 Task: Create a new calendar with the name "Mark's Calendar".
Action: Mouse moved to (943, 93)
Screenshot: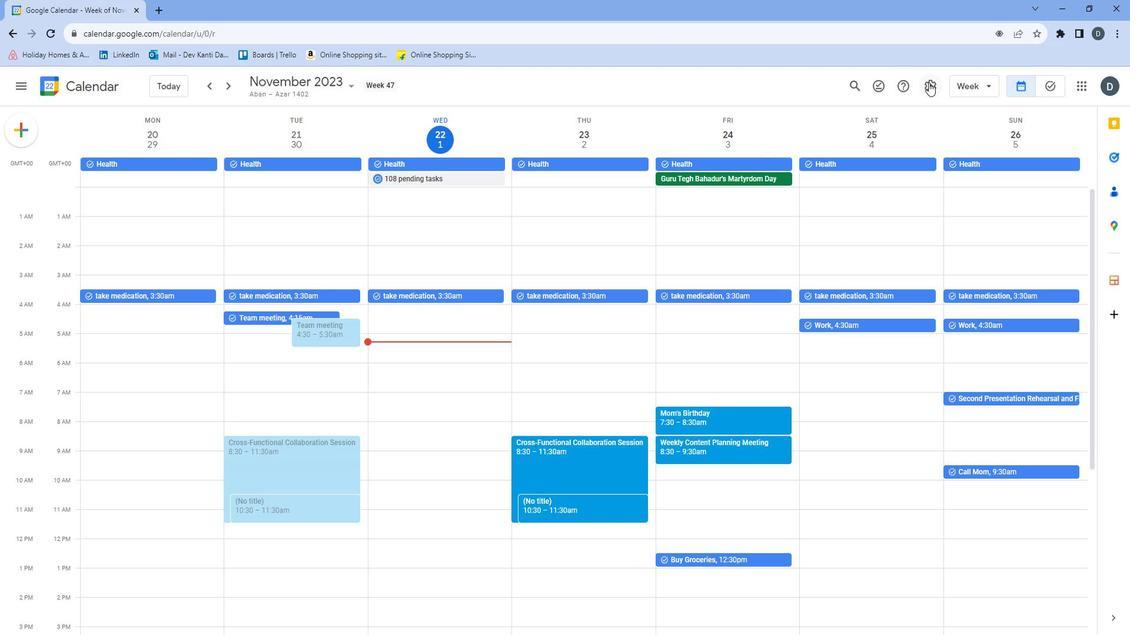 
Action: Mouse pressed left at (943, 93)
Screenshot: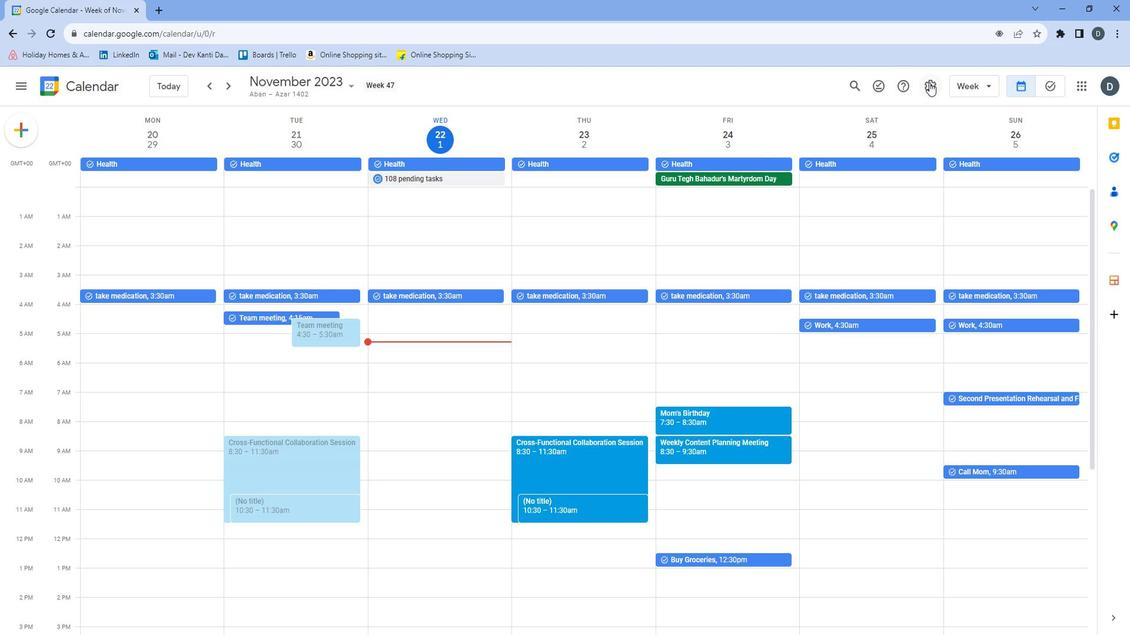 
Action: Mouse moved to (951, 124)
Screenshot: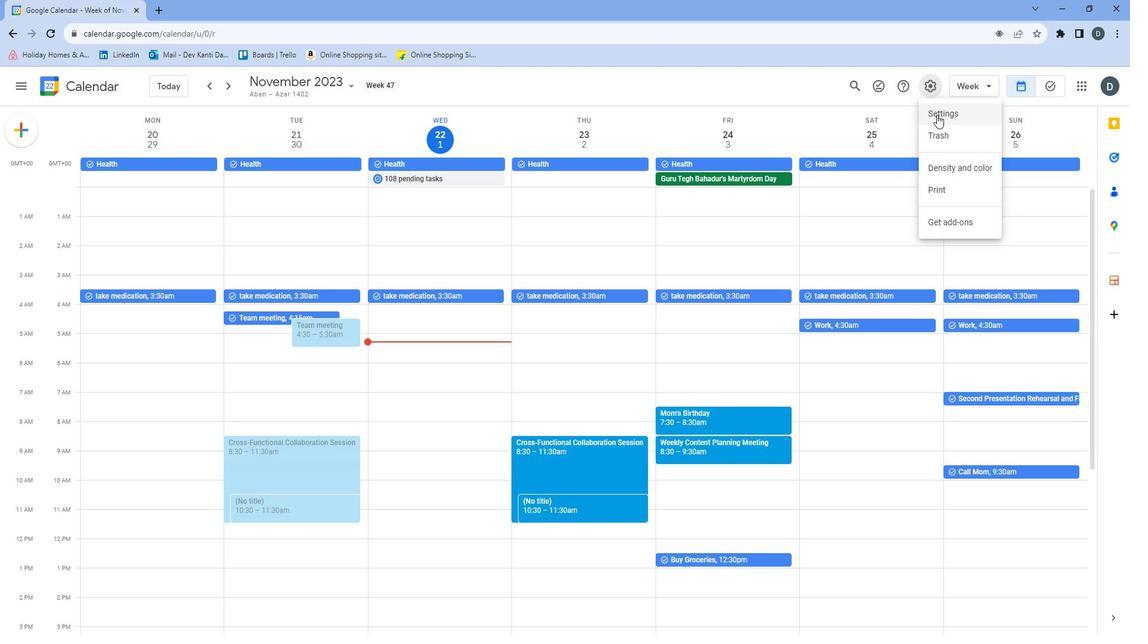 
Action: Mouse pressed left at (951, 124)
Screenshot: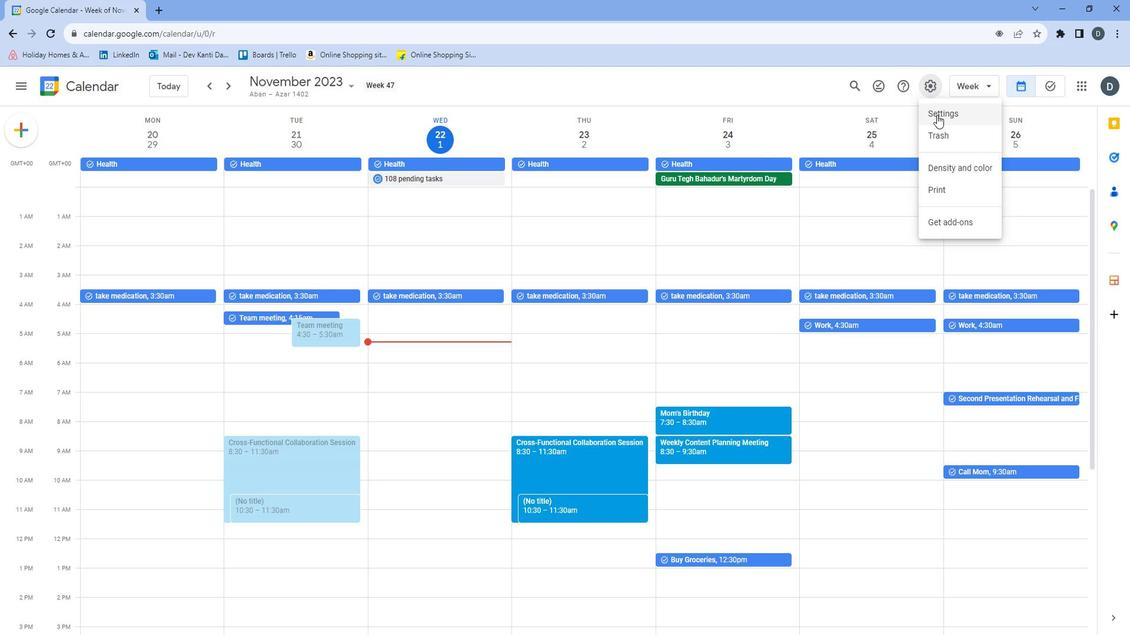 
Action: Mouse moved to (101, 365)
Screenshot: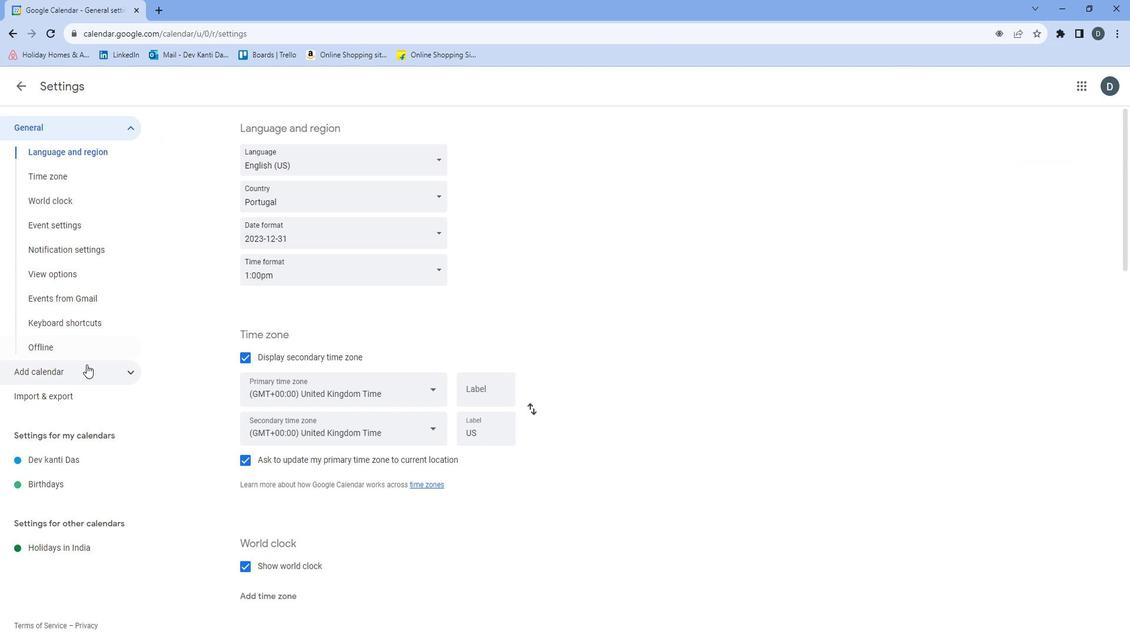
Action: Mouse pressed left at (101, 365)
Screenshot: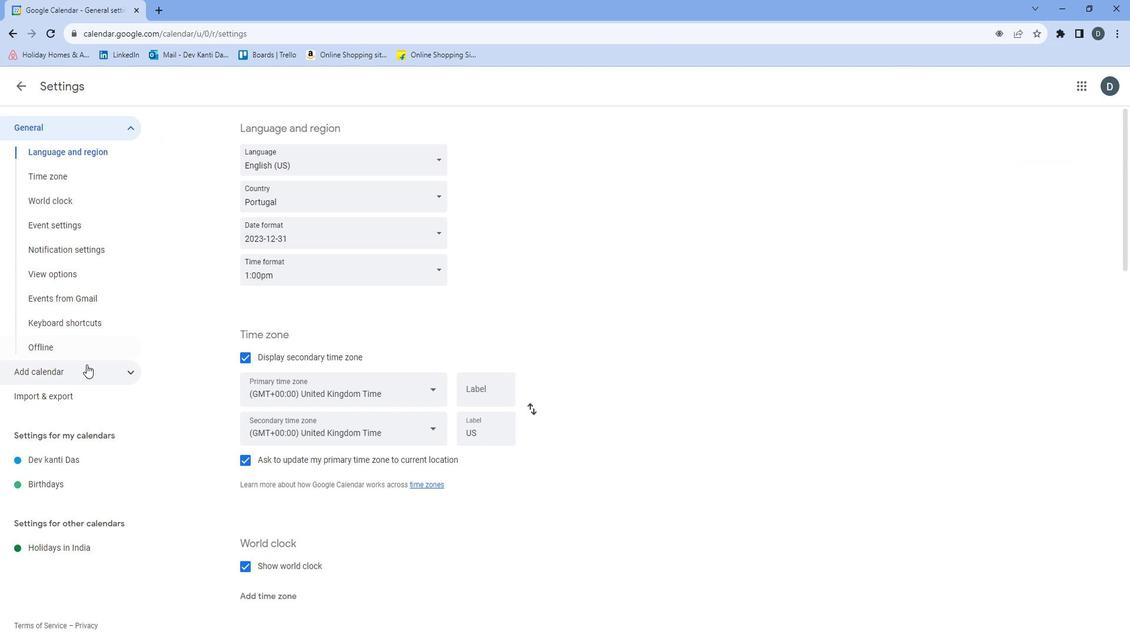 
Action: Mouse moved to (109, 415)
Screenshot: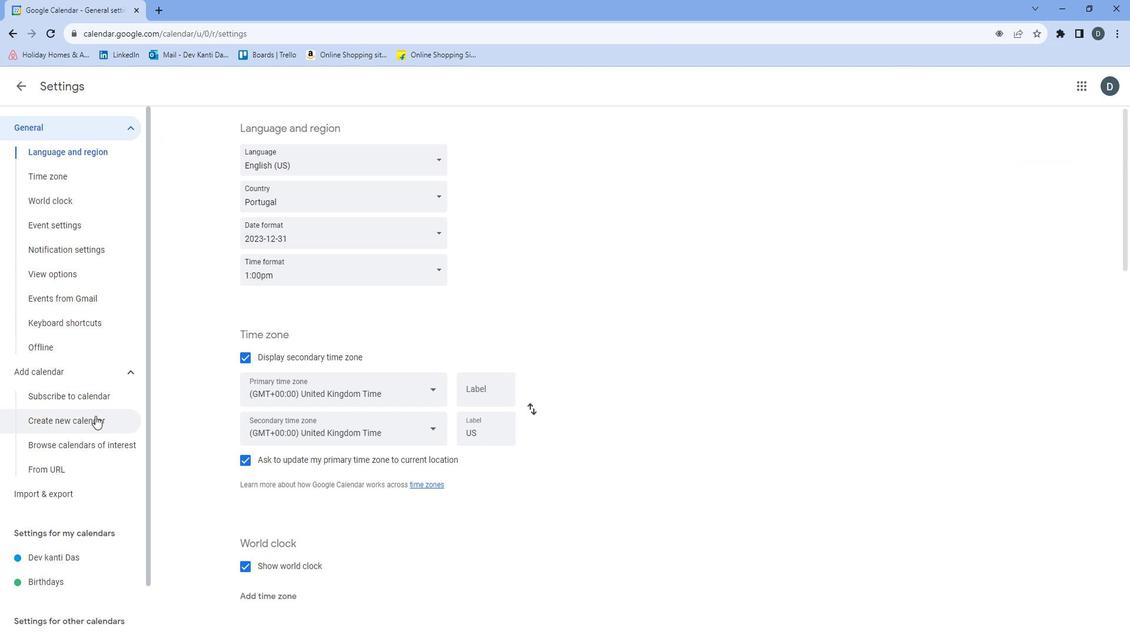 
Action: Mouse pressed left at (109, 415)
Screenshot: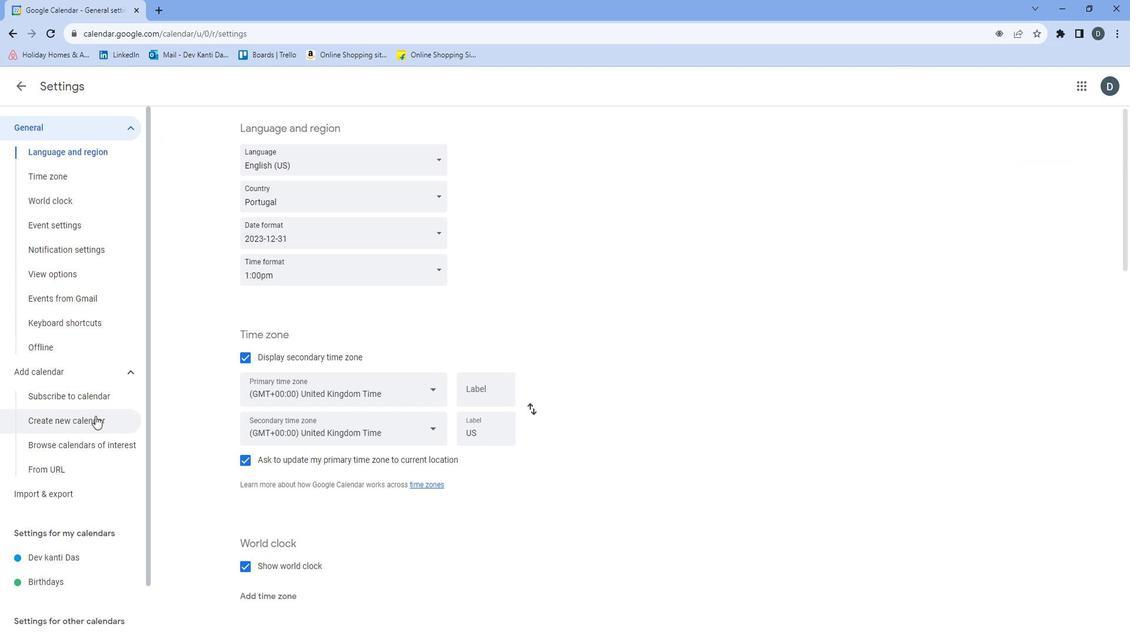 
Action: Mouse moved to (292, 171)
Screenshot: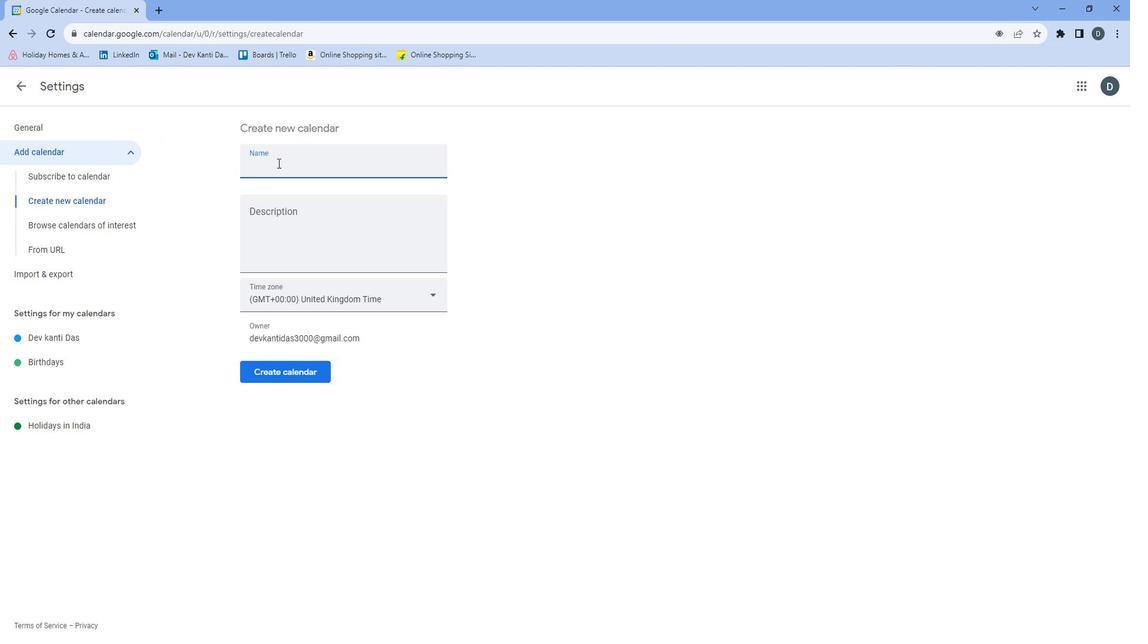 
Action: Mouse pressed left at (292, 171)
Screenshot: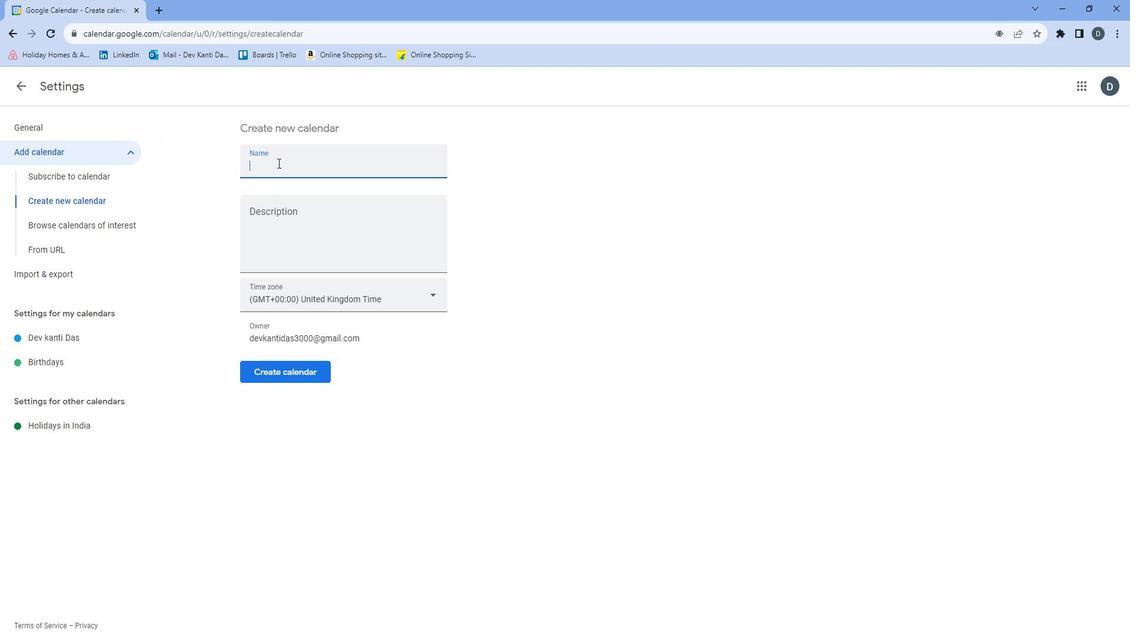 
Action: Key pressed <Key.shift>Mark's<Key.space><Key.shift>Calendar
Screenshot: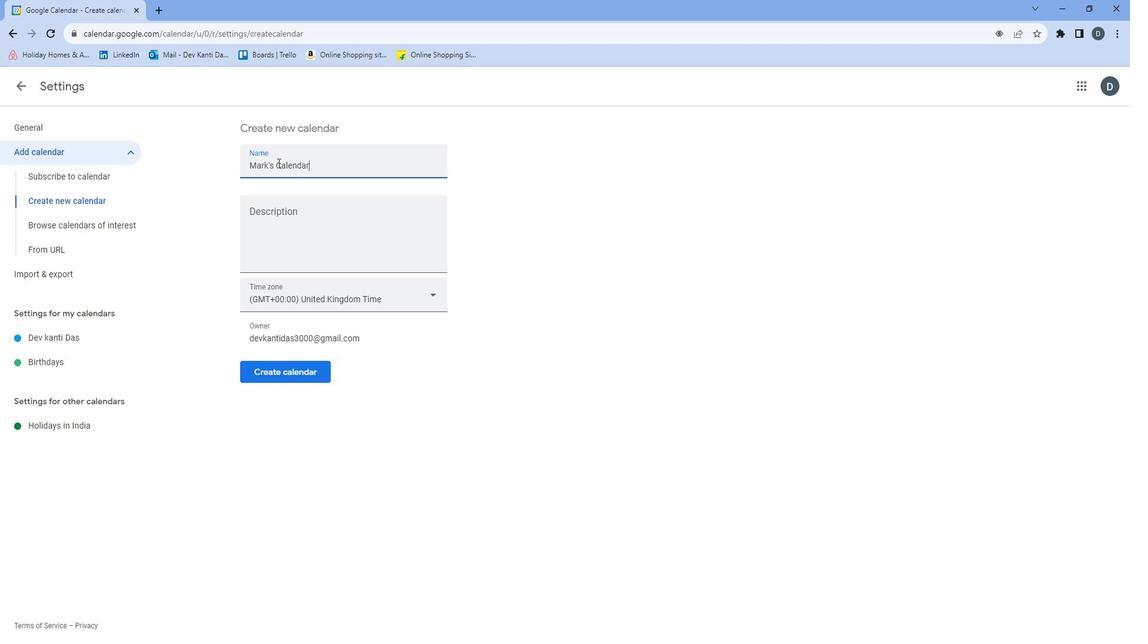 
Action: Mouse moved to (303, 374)
Screenshot: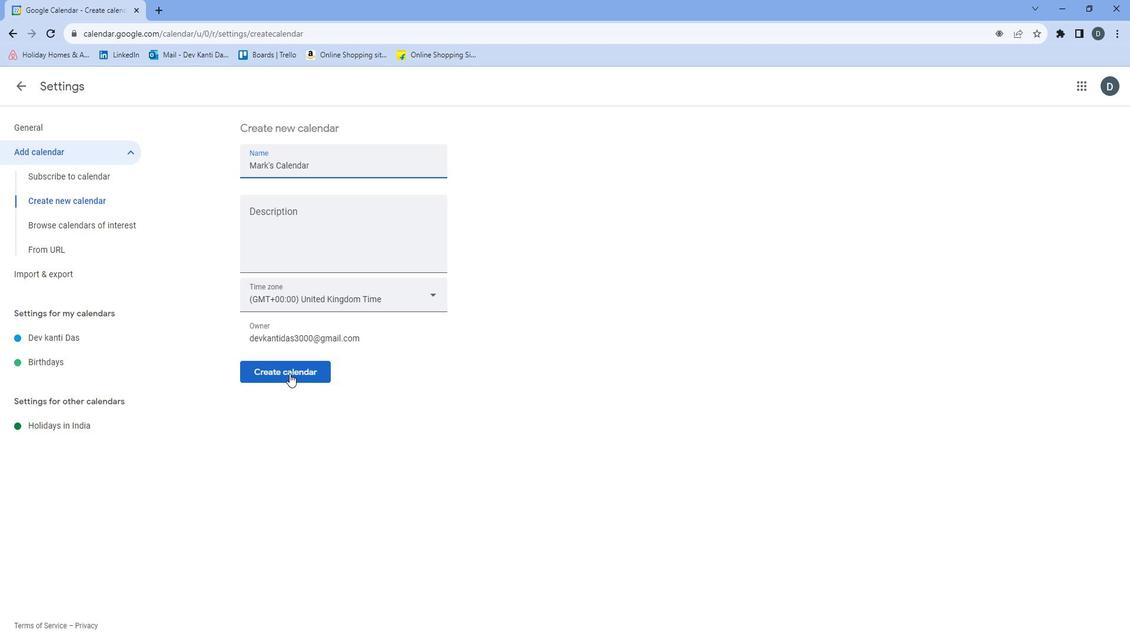 
Action: Mouse pressed left at (303, 374)
Screenshot: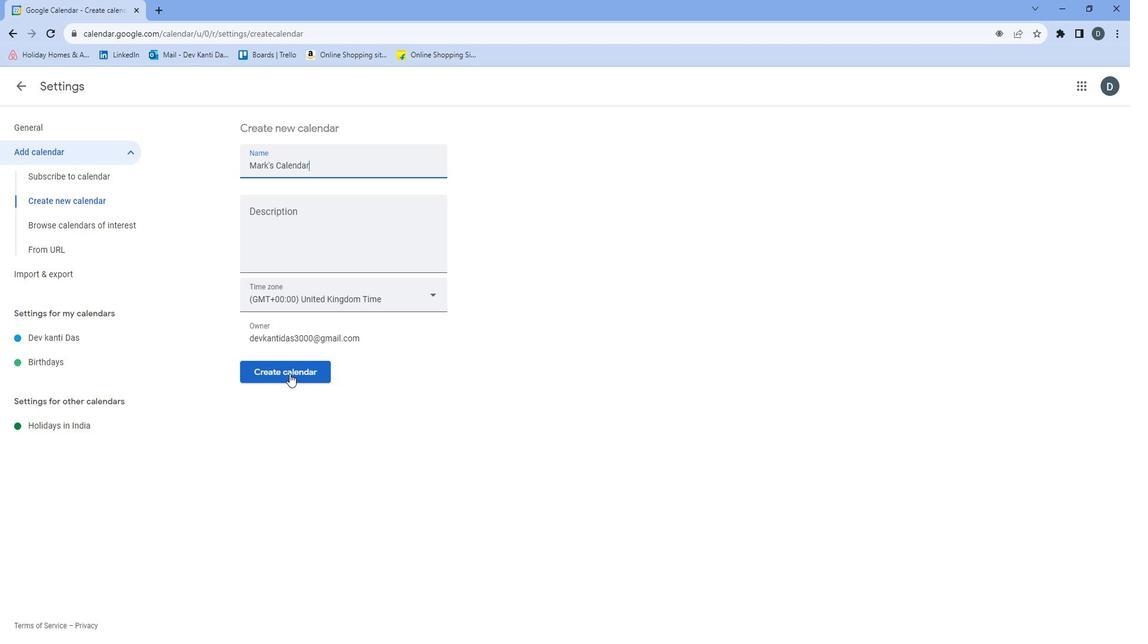 
Action: Mouse moved to (416, 392)
Screenshot: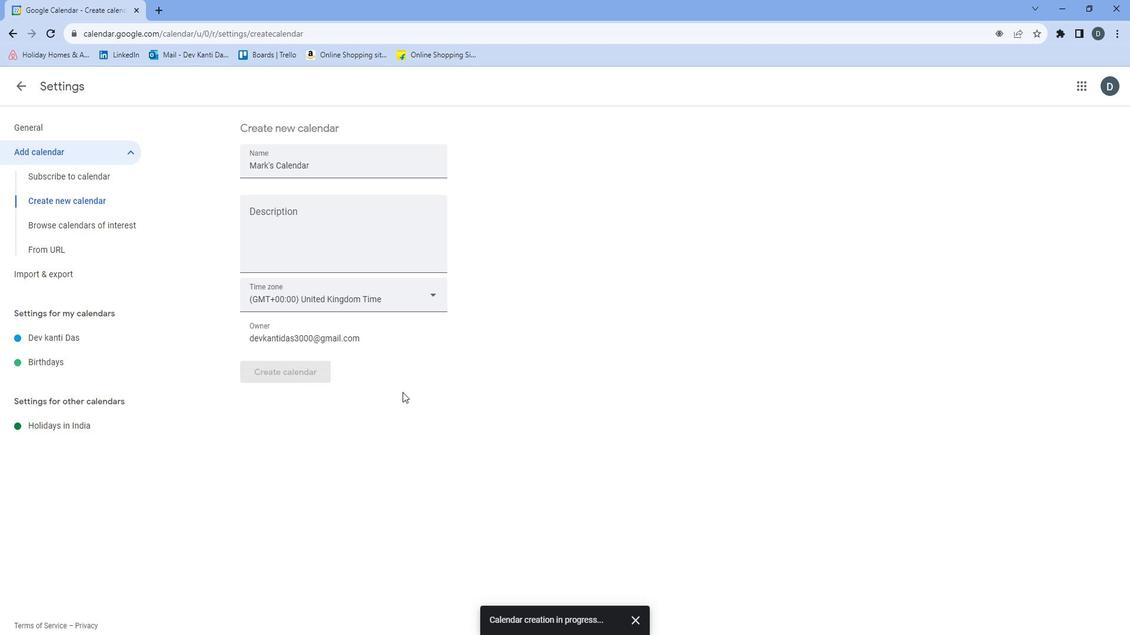 
